 Task: Create a due date automation trigger when advanced on, on the monday of the week a card is due add basic assigned only to anyone at 11:00 AM.
Action: Mouse moved to (1120, 94)
Screenshot: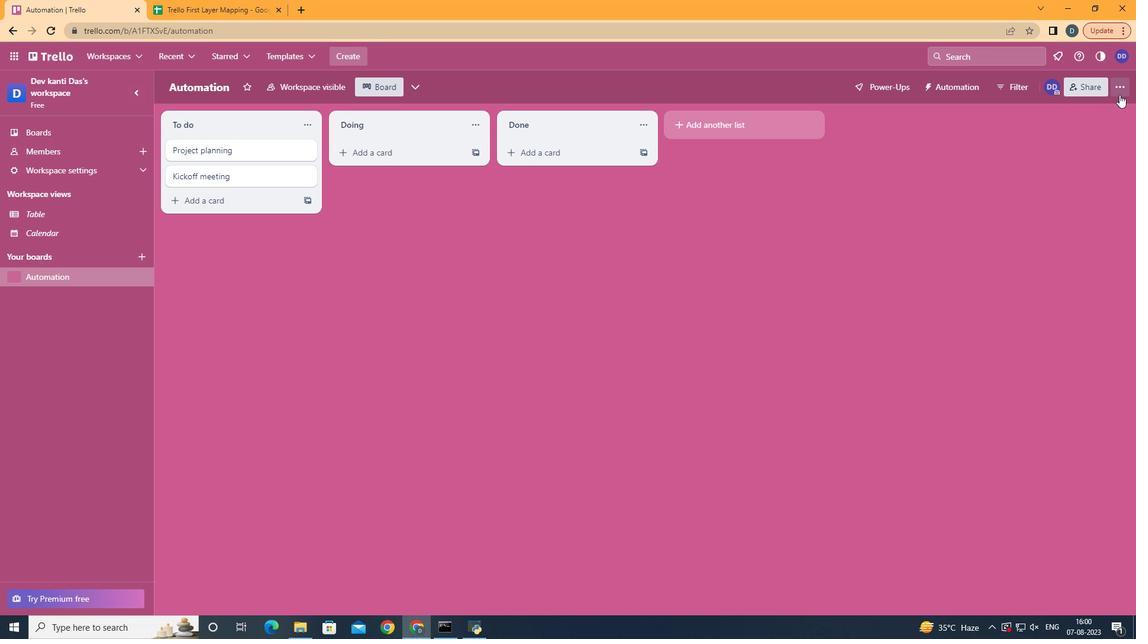 
Action: Mouse pressed left at (1120, 94)
Screenshot: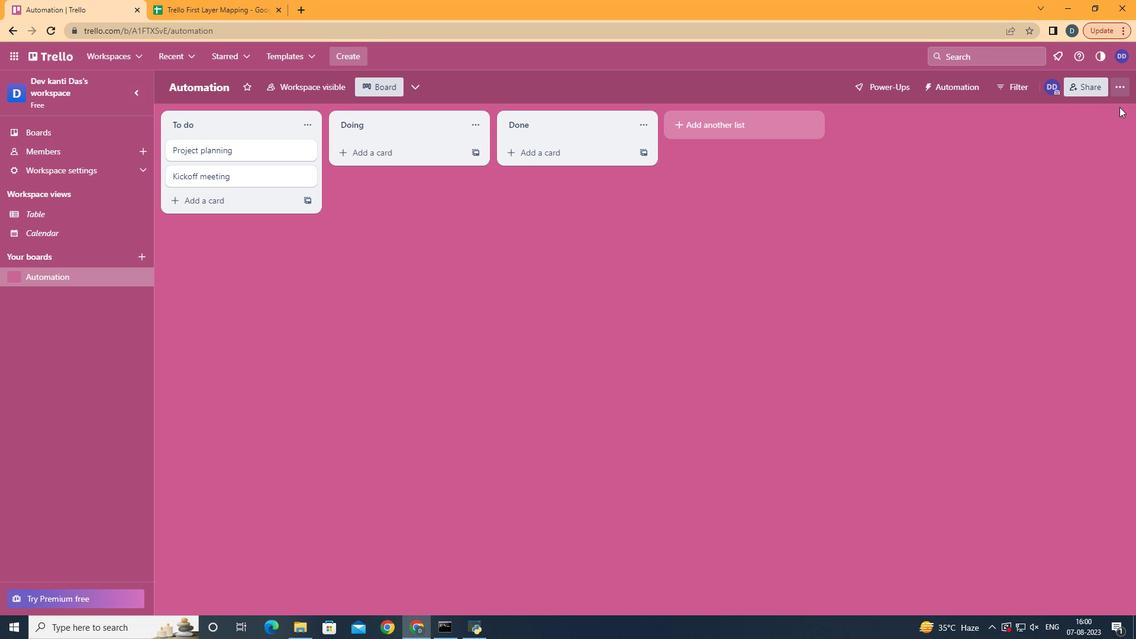 
Action: Mouse moved to (1054, 241)
Screenshot: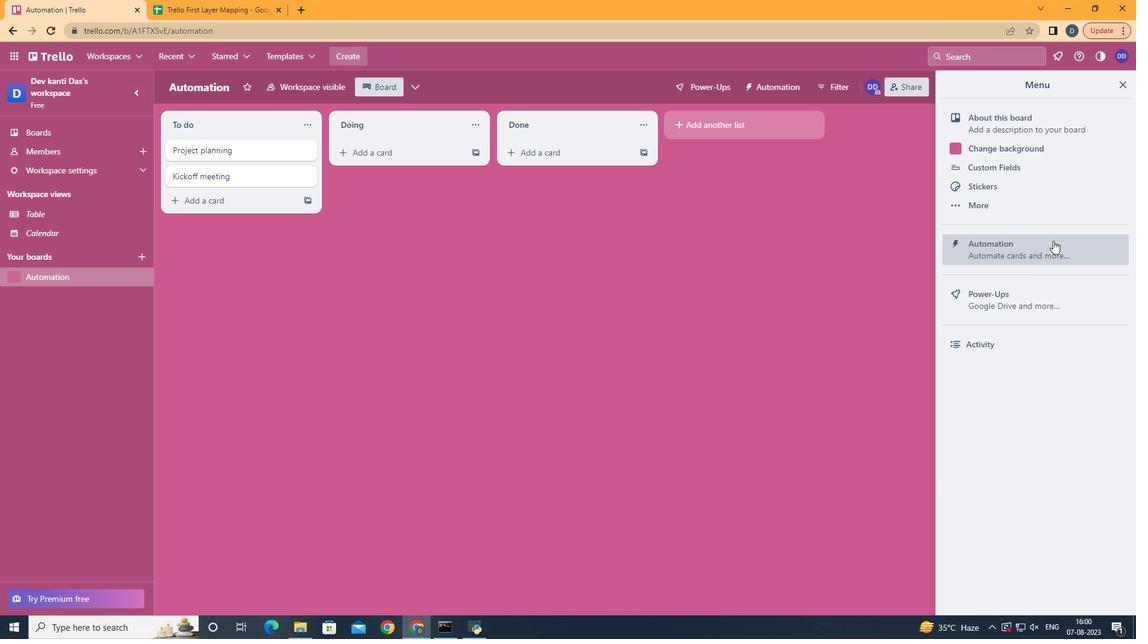 
Action: Mouse pressed left at (1054, 241)
Screenshot: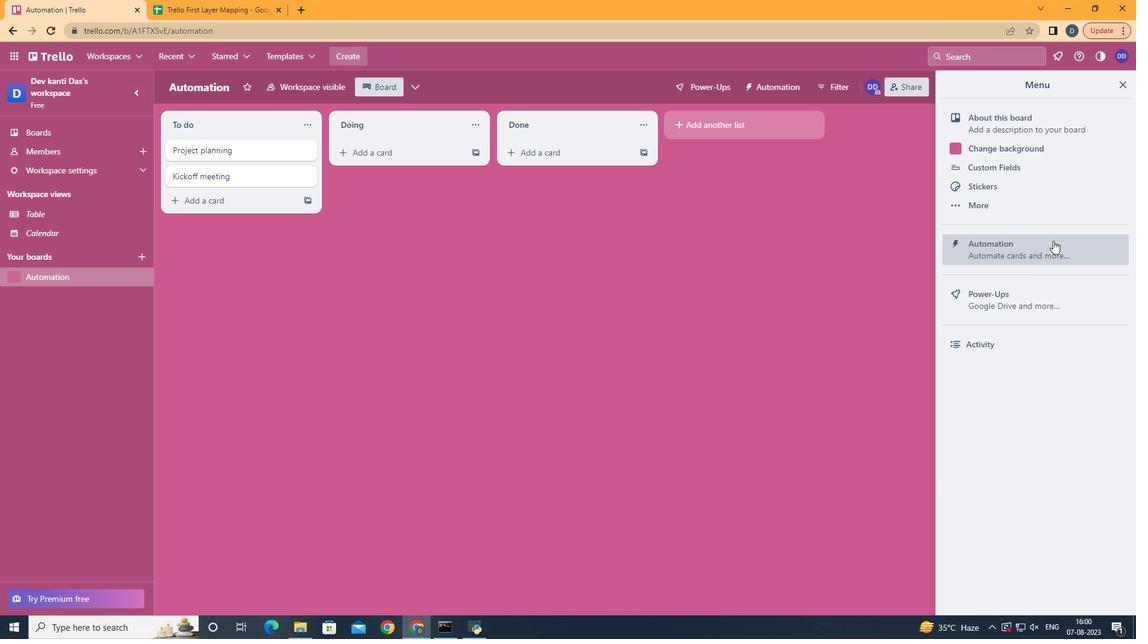 
Action: Mouse moved to (238, 234)
Screenshot: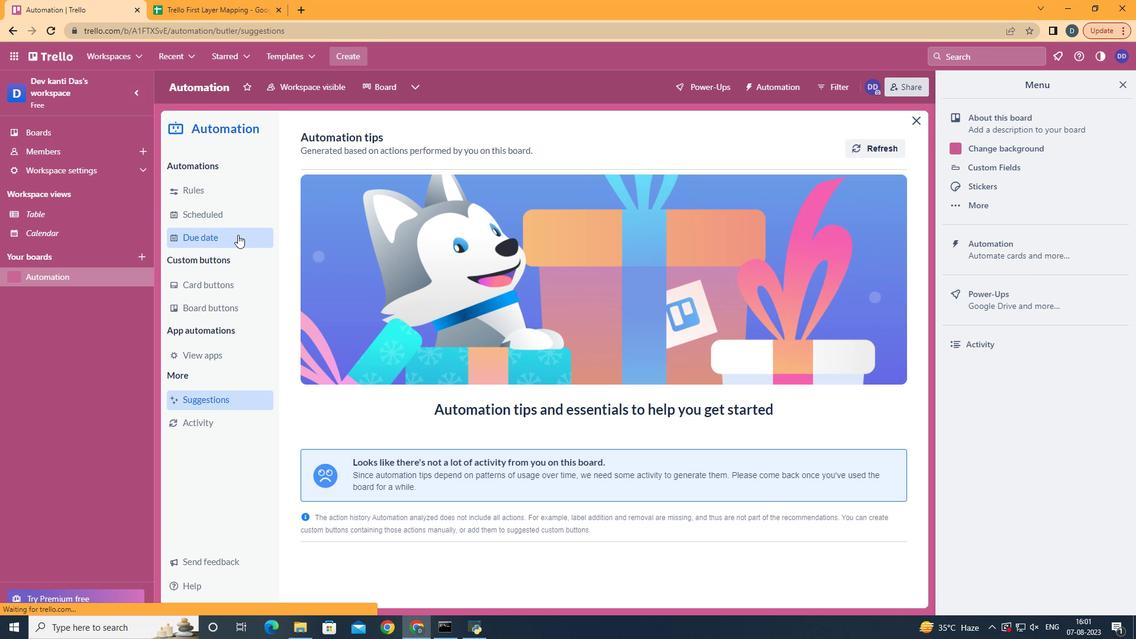 
Action: Mouse pressed left at (238, 234)
Screenshot: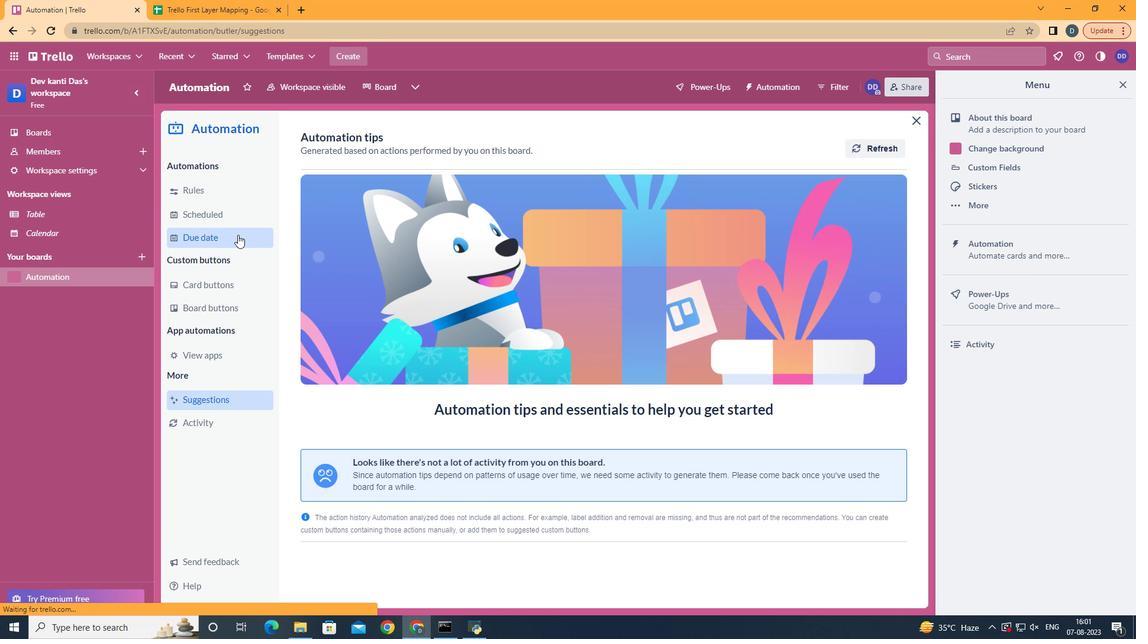 
Action: Mouse moved to (844, 145)
Screenshot: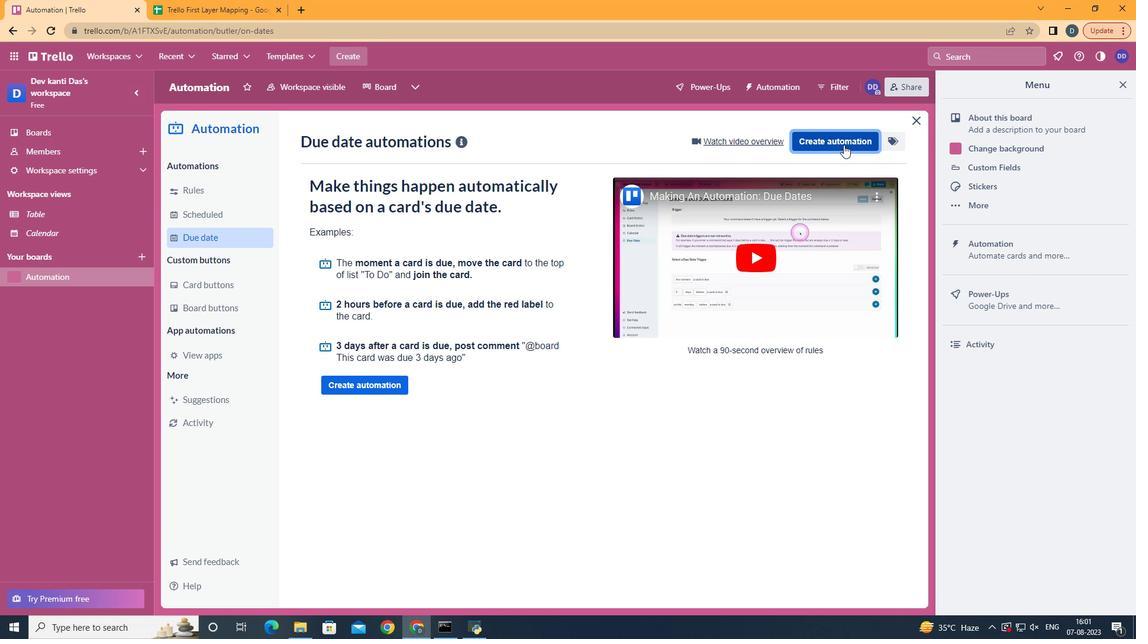 
Action: Mouse pressed left at (844, 145)
Screenshot: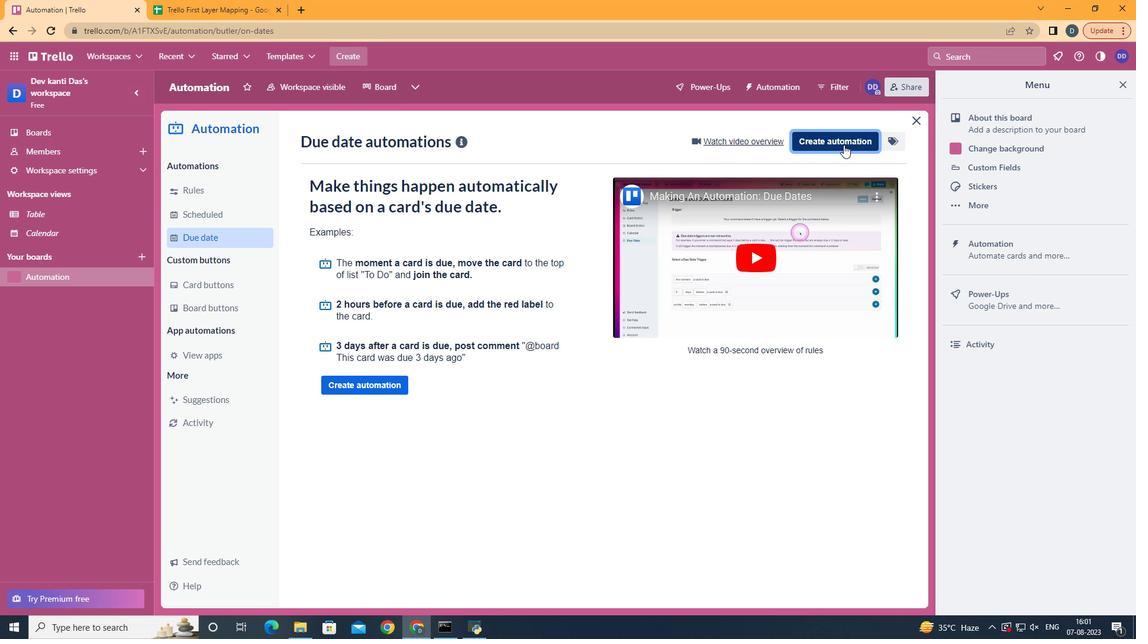 
Action: Mouse moved to (632, 263)
Screenshot: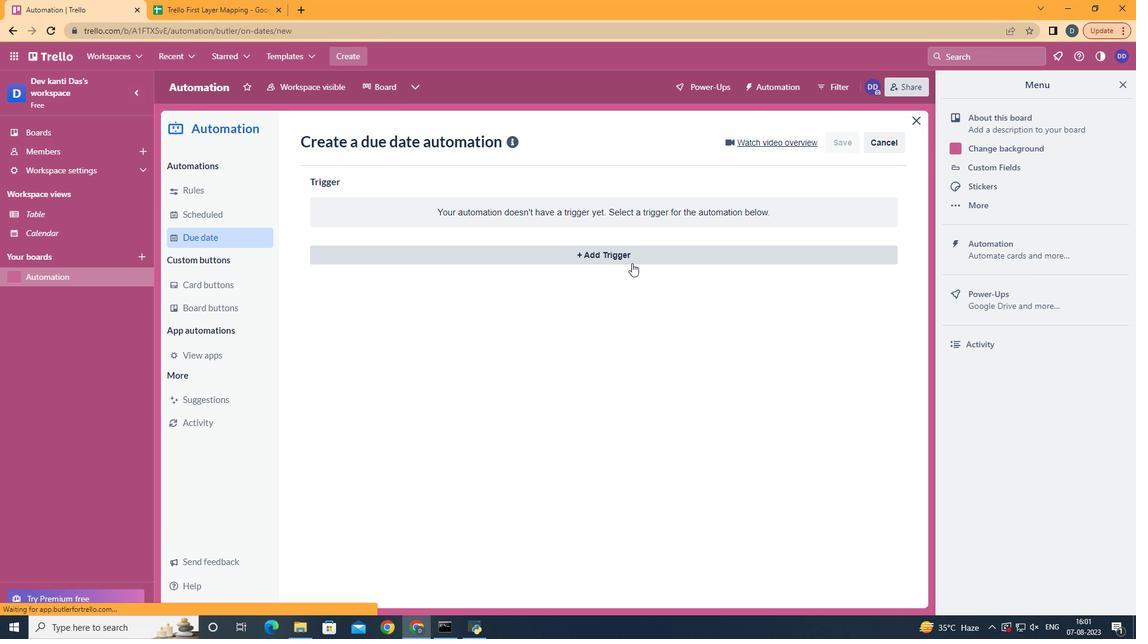 
Action: Mouse pressed left at (632, 263)
Screenshot: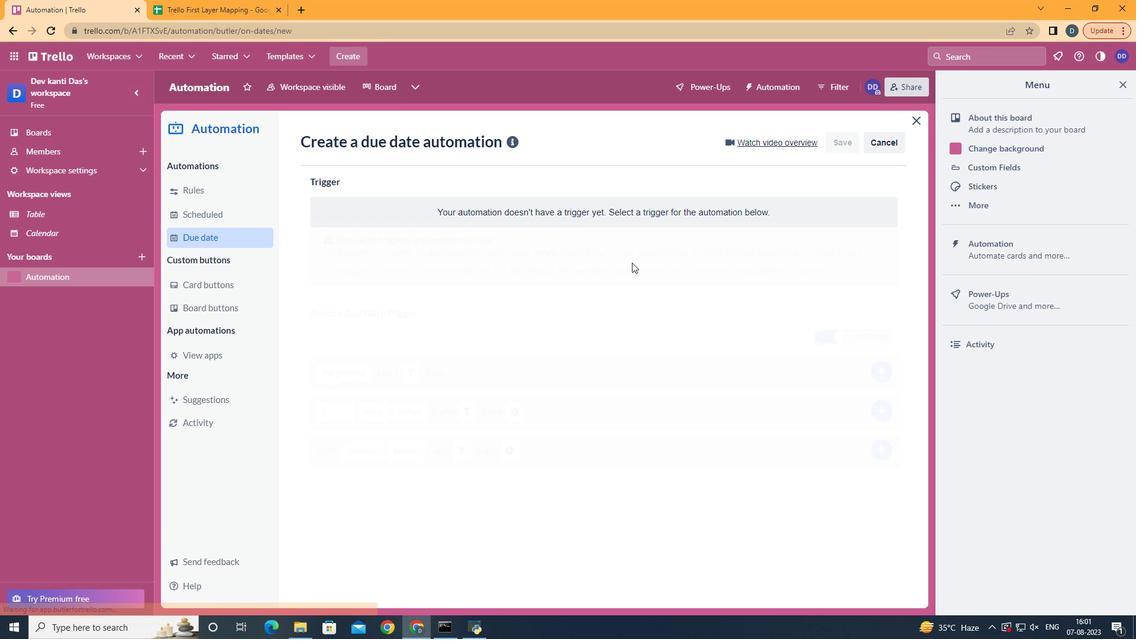 
Action: Mouse moved to (389, 306)
Screenshot: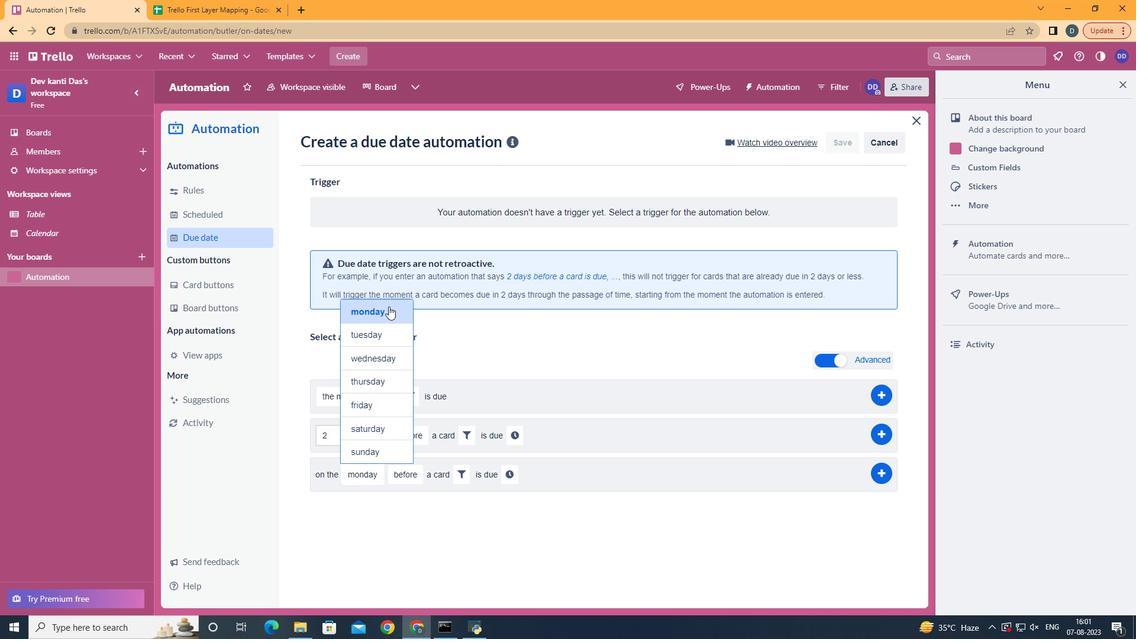 
Action: Mouse pressed left at (389, 306)
Screenshot: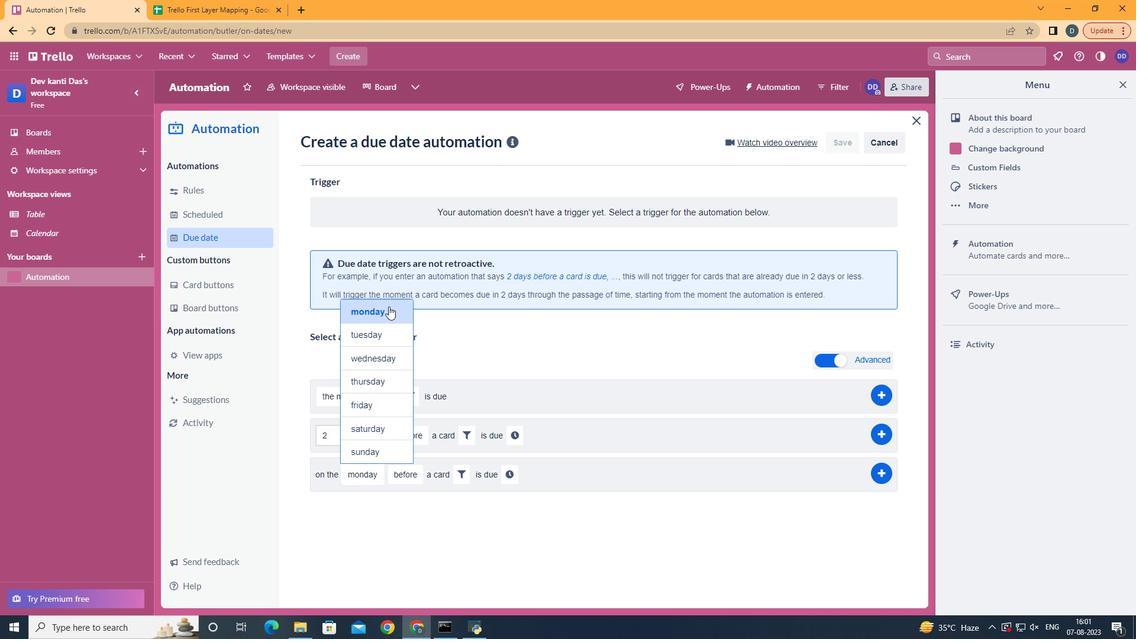 
Action: Mouse moved to (428, 546)
Screenshot: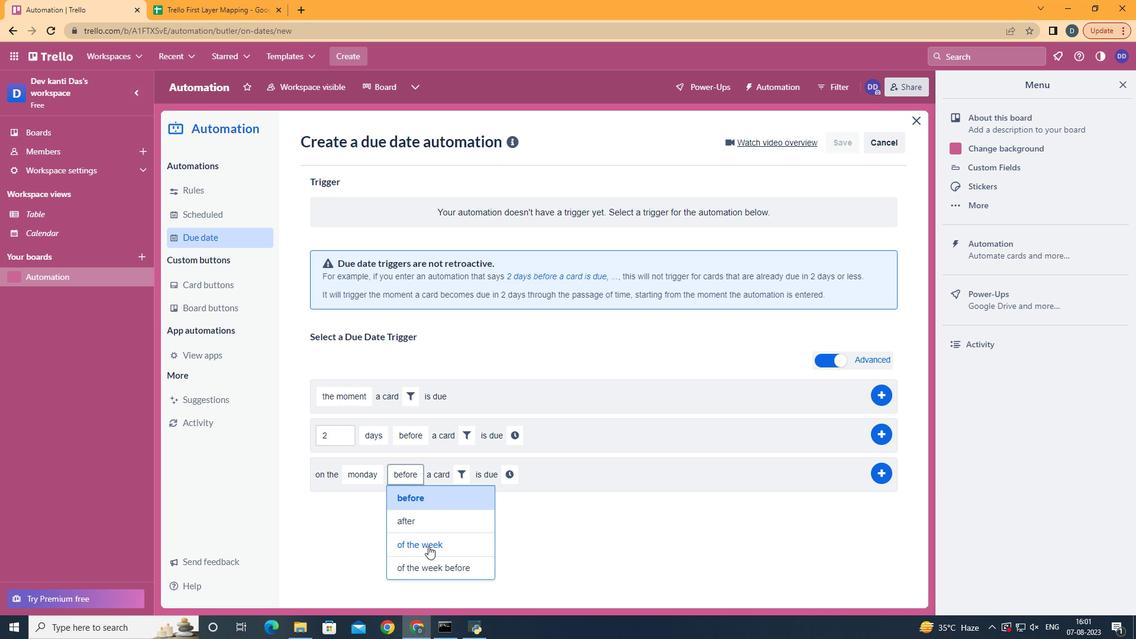 
Action: Mouse pressed left at (428, 546)
Screenshot: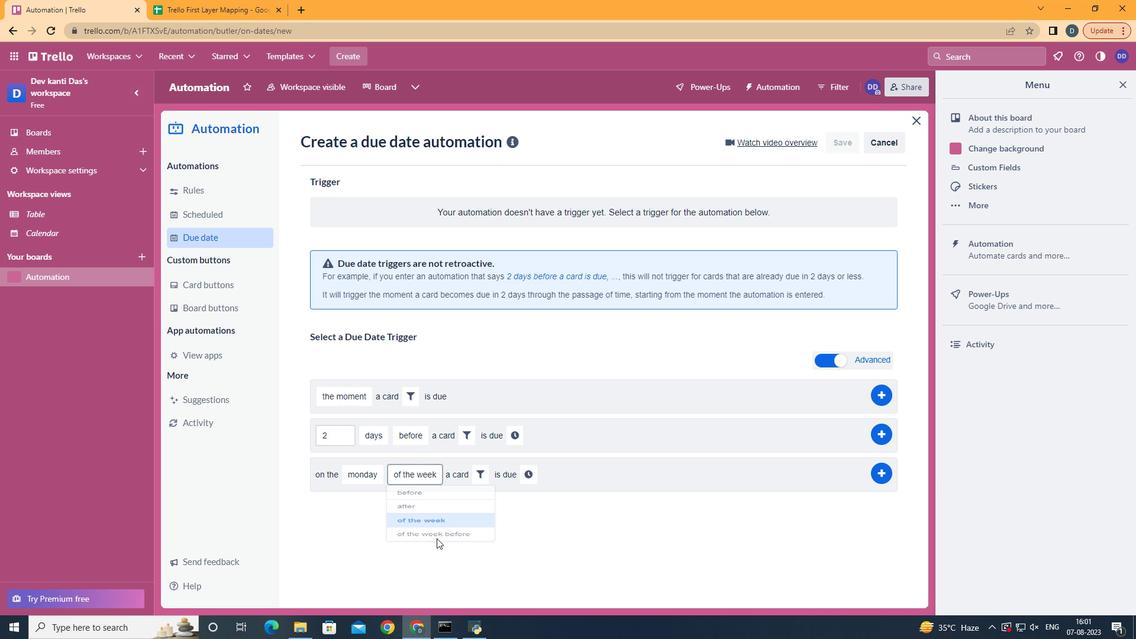 
Action: Mouse moved to (473, 471)
Screenshot: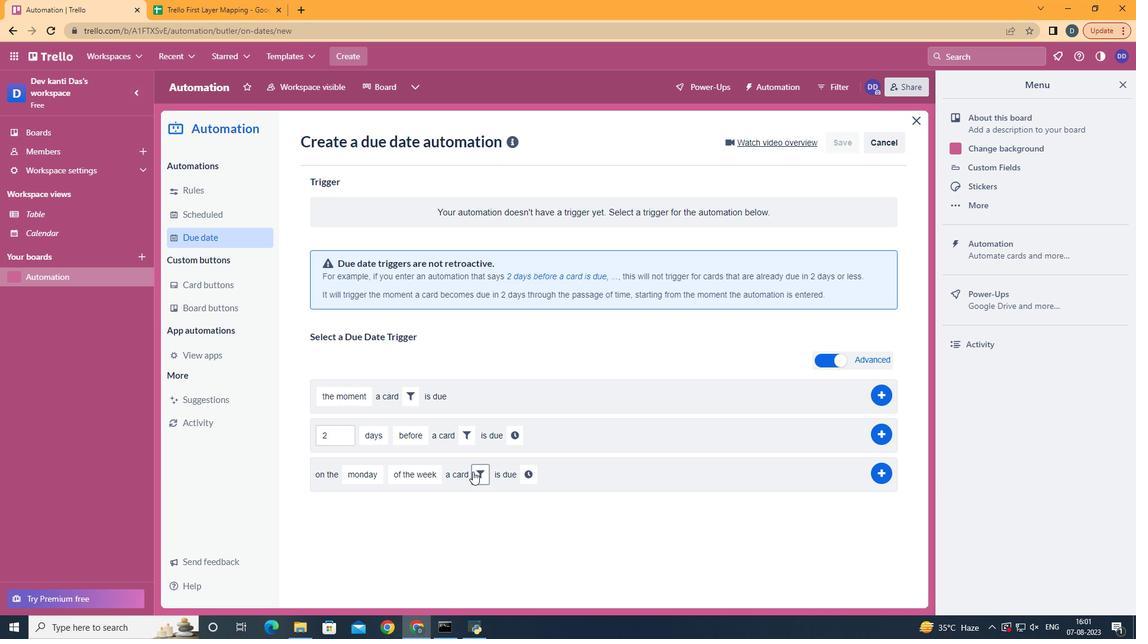 
Action: Mouse pressed left at (473, 471)
Screenshot: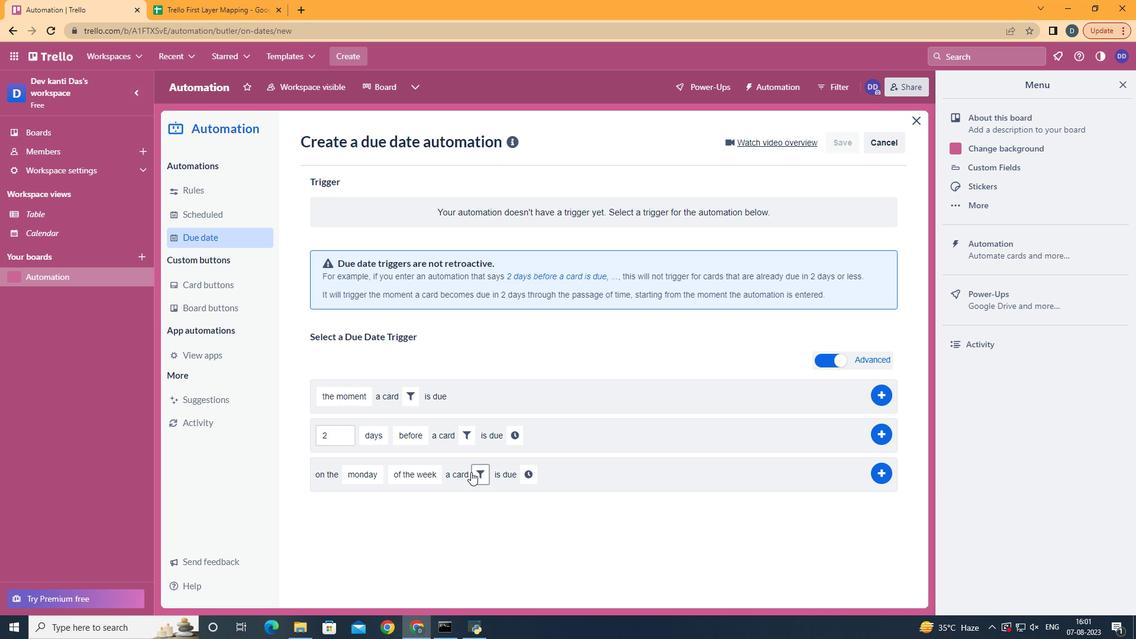 
Action: Mouse moved to (545, 514)
Screenshot: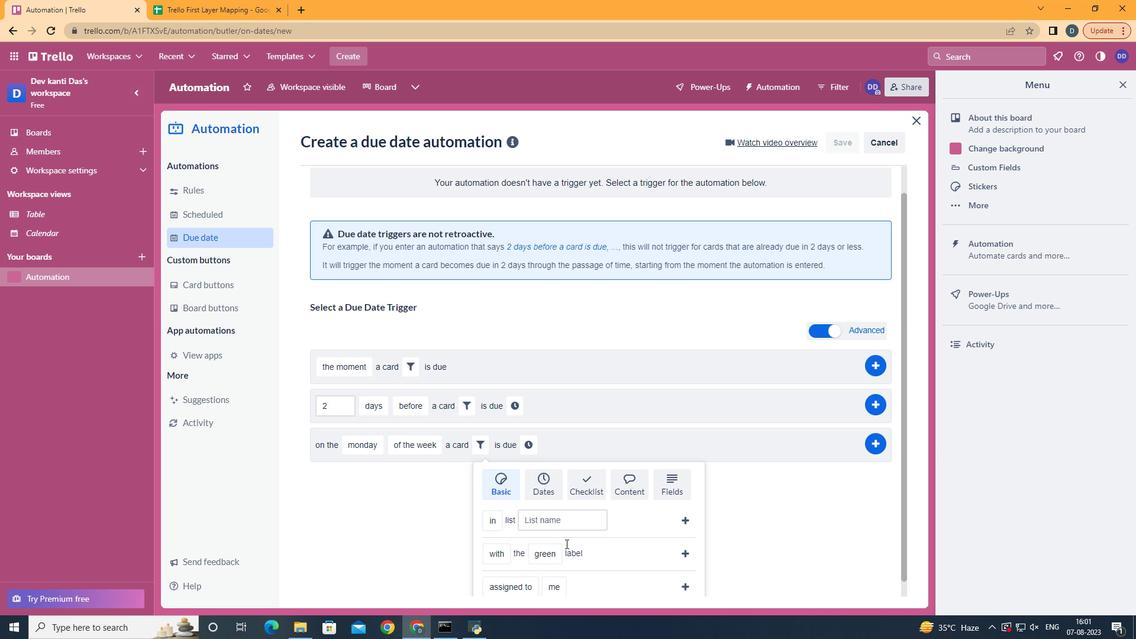 
Action: Mouse scrolled (505, 509) with delta (0, 0)
Screenshot: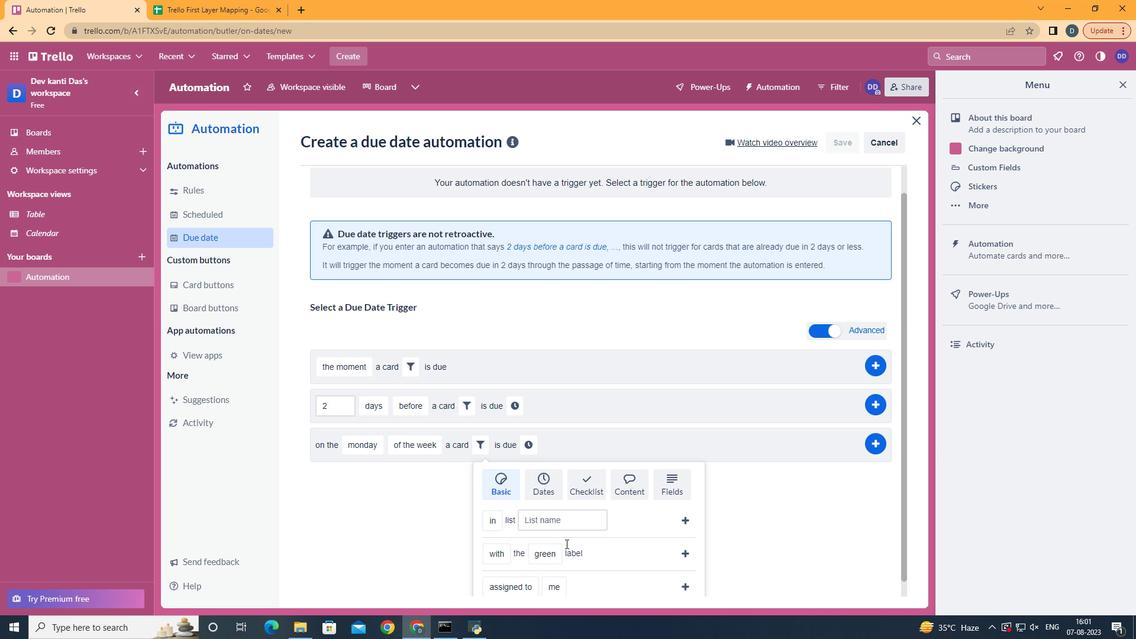 
Action: Mouse moved to (547, 514)
Screenshot: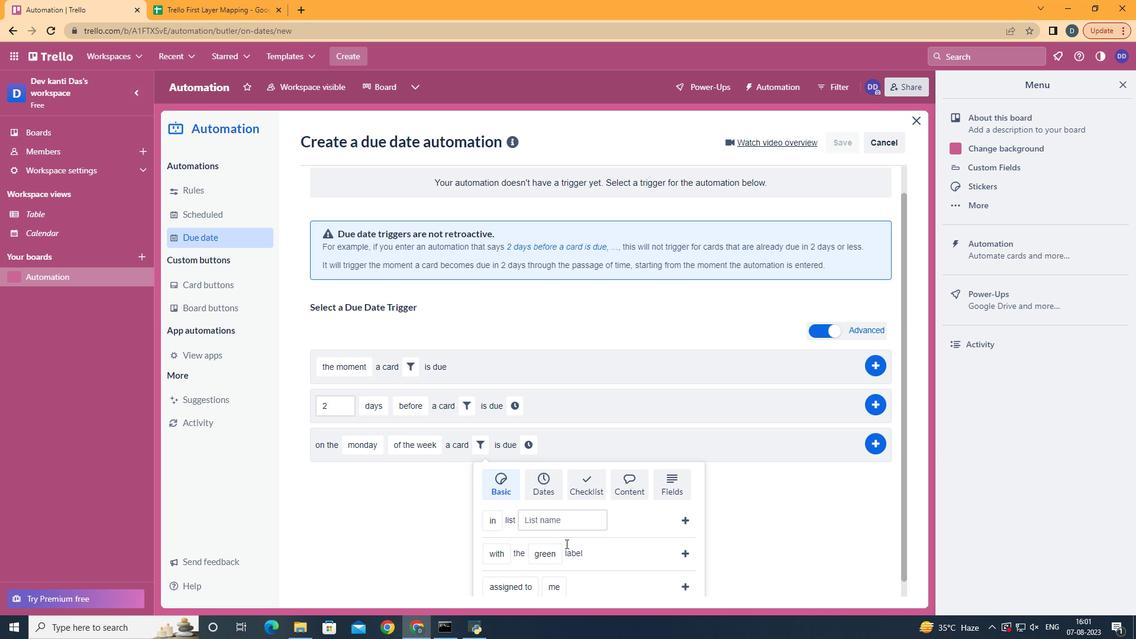
Action: Mouse scrolled (505, 509) with delta (0, 0)
Screenshot: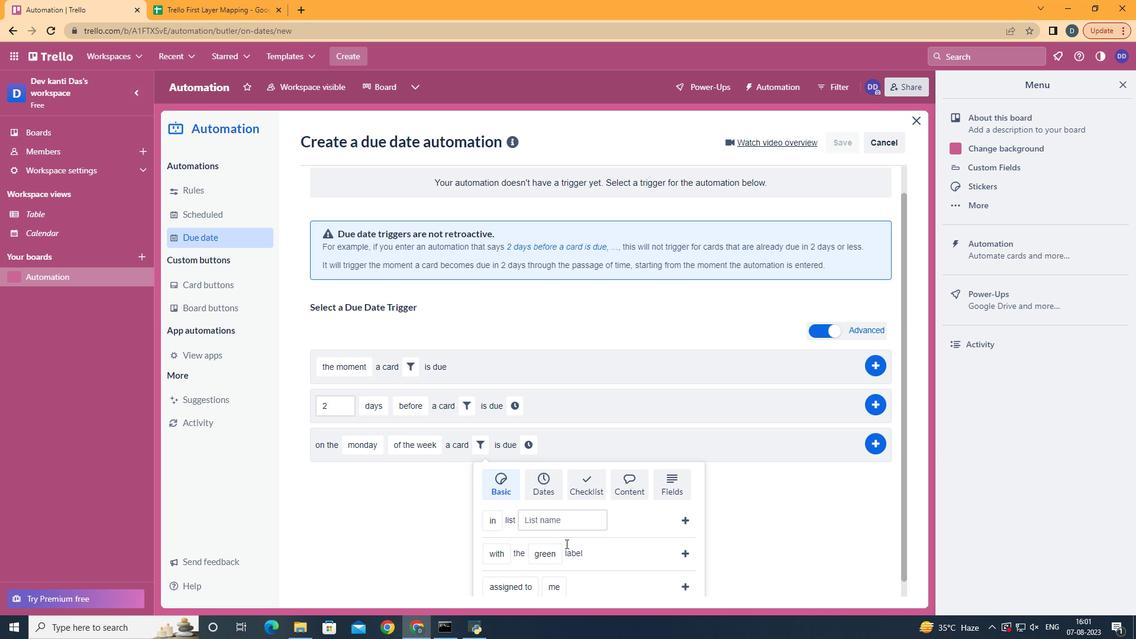 
Action: Mouse moved to (551, 516)
Screenshot: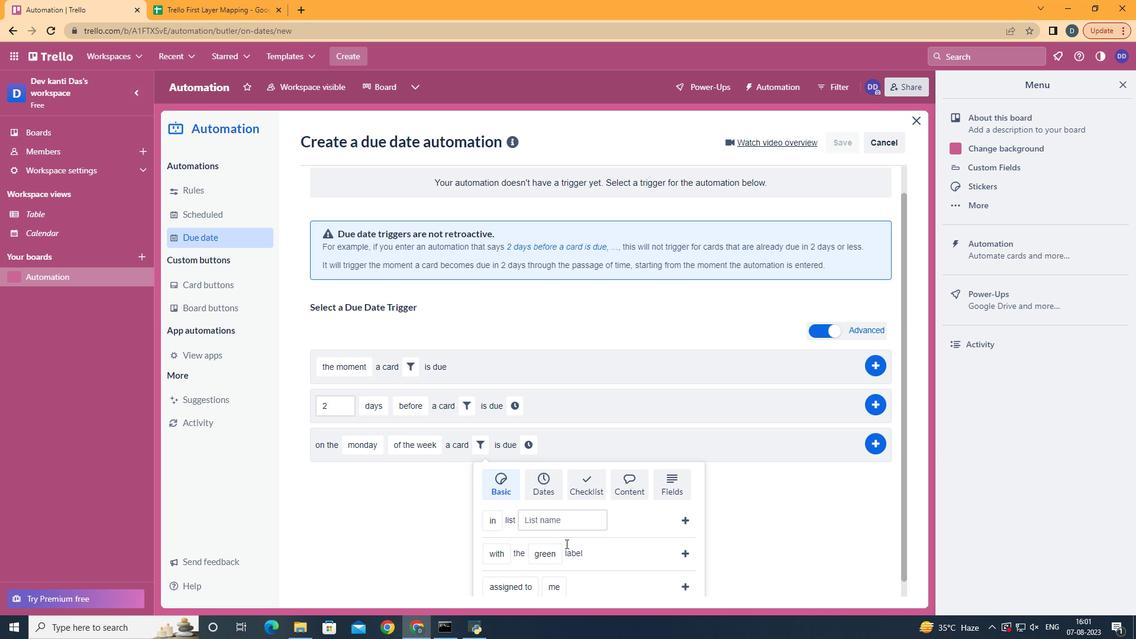 
Action: Mouse scrolled (505, 509) with delta (0, 0)
Screenshot: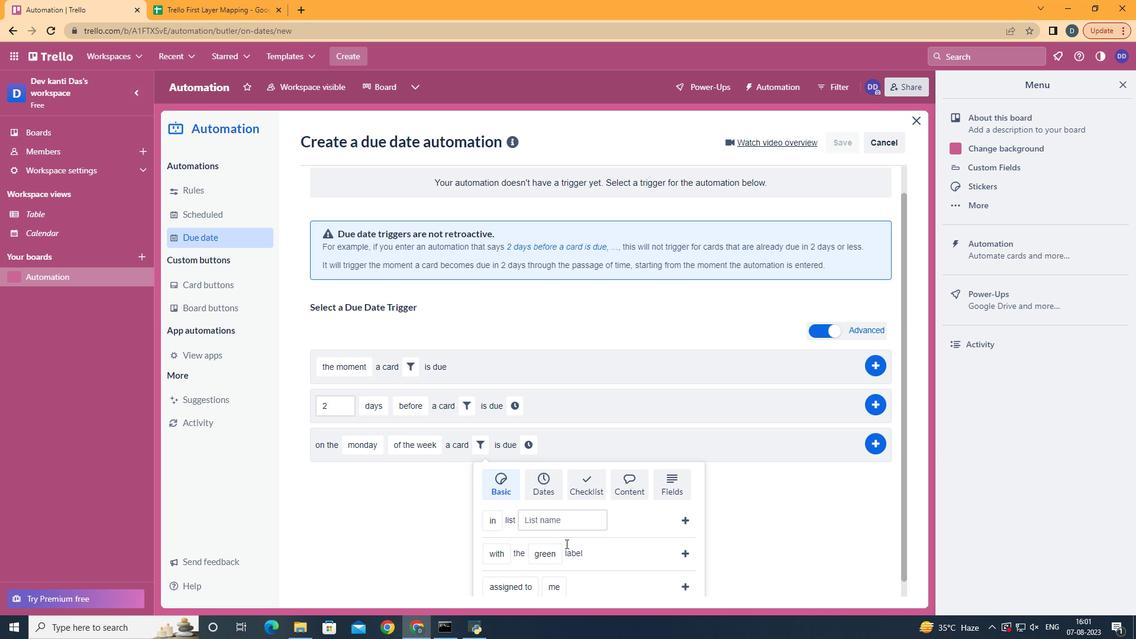 
Action: Mouse moved to (553, 517)
Screenshot: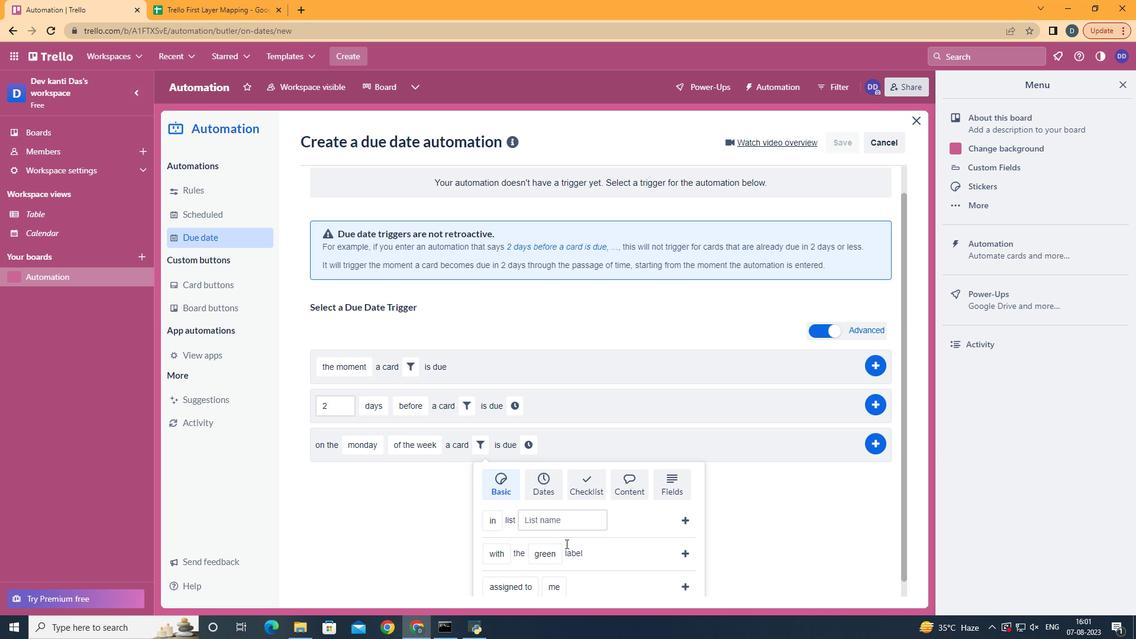 
Action: Mouse scrolled (505, 509) with delta (0, 0)
Screenshot: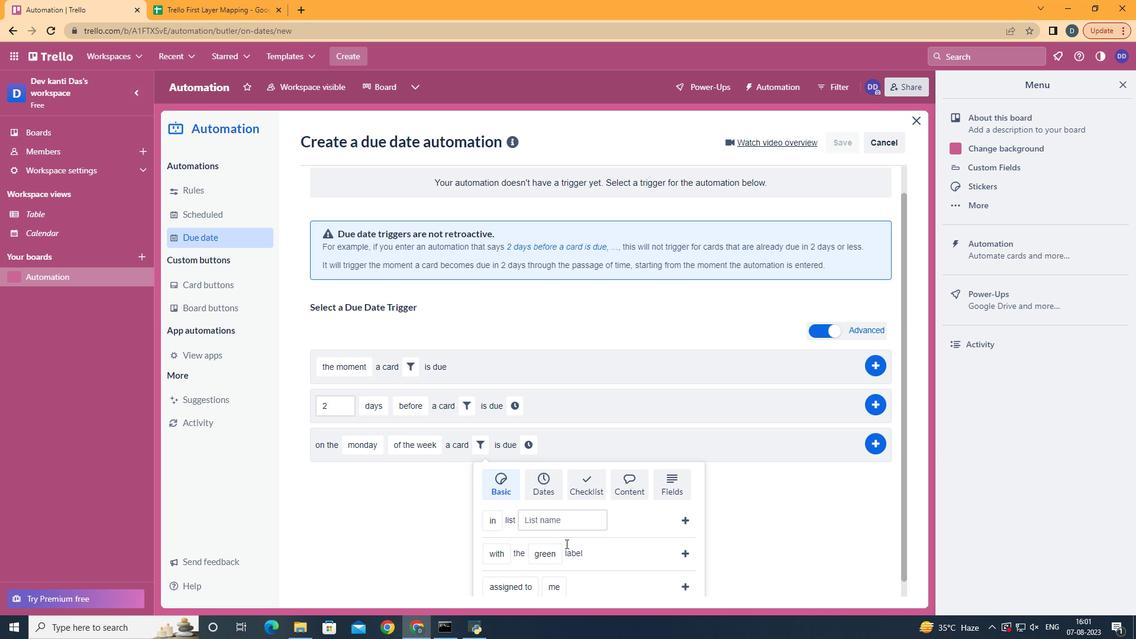 
Action: Mouse moved to (534, 522)
Screenshot: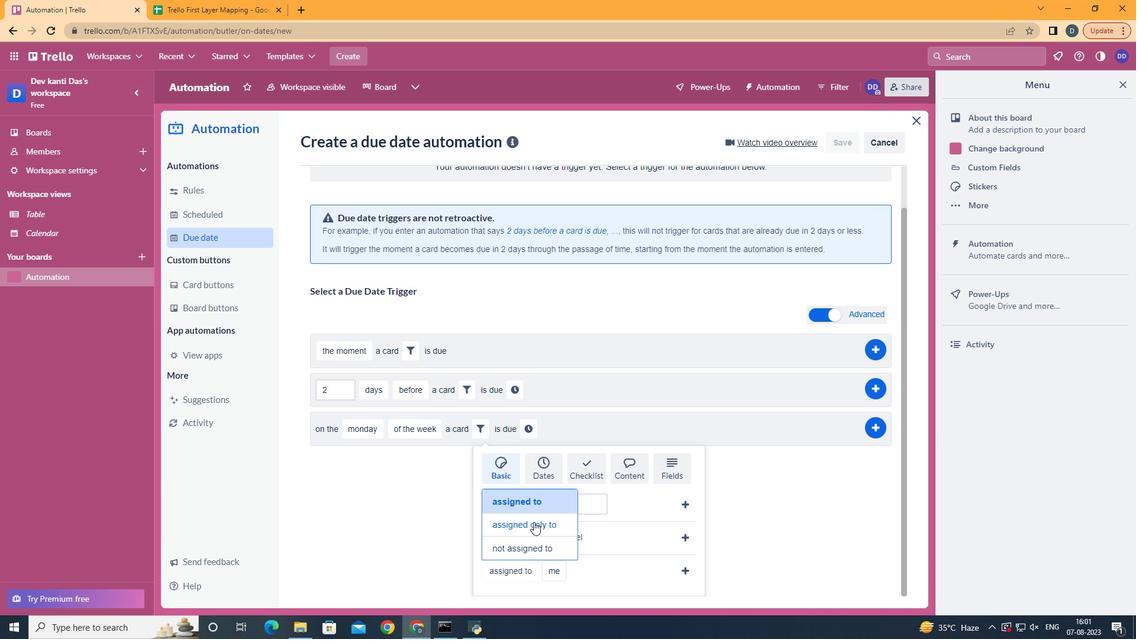 
Action: Mouse pressed left at (534, 522)
Screenshot: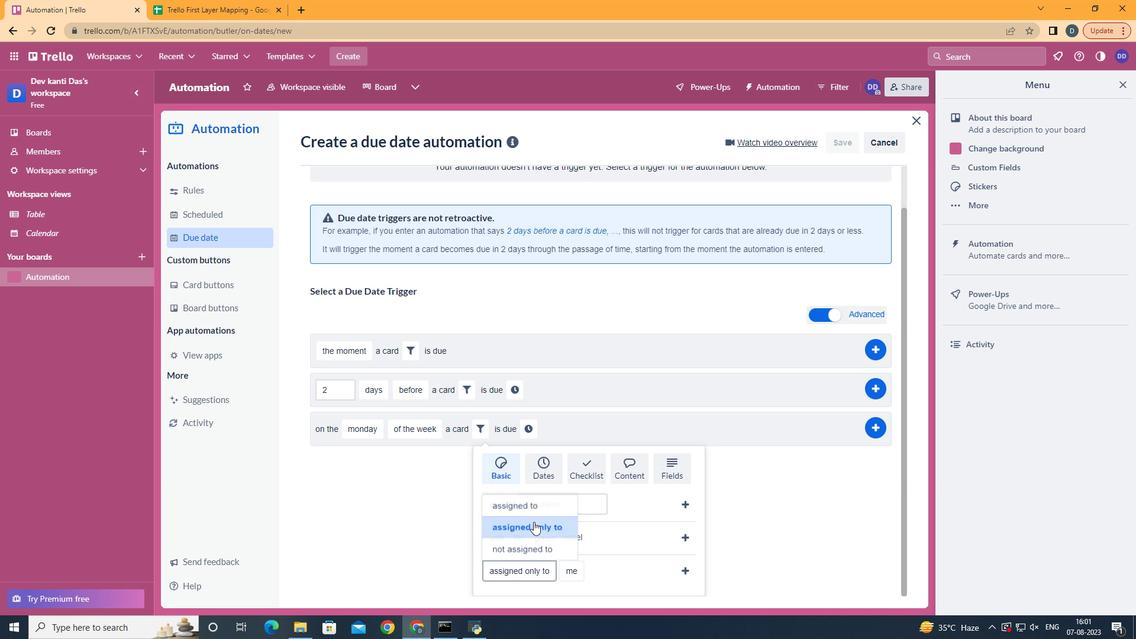 
Action: Mouse moved to (589, 522)
Screenshot: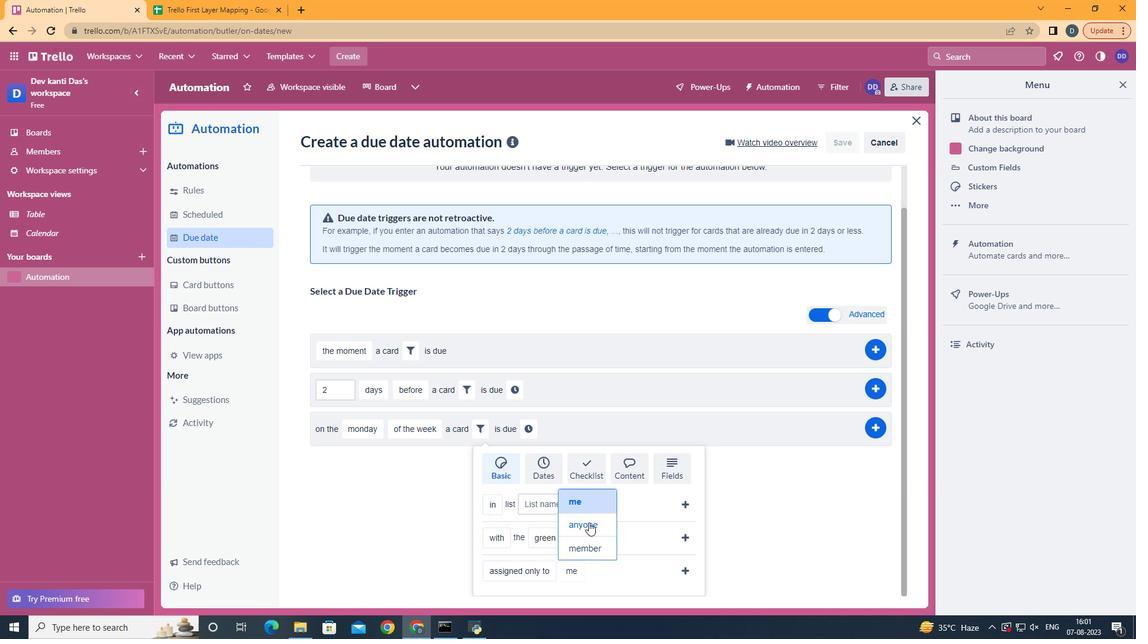 
Action: Mouse pressed left at (589, 522)
Screenshot: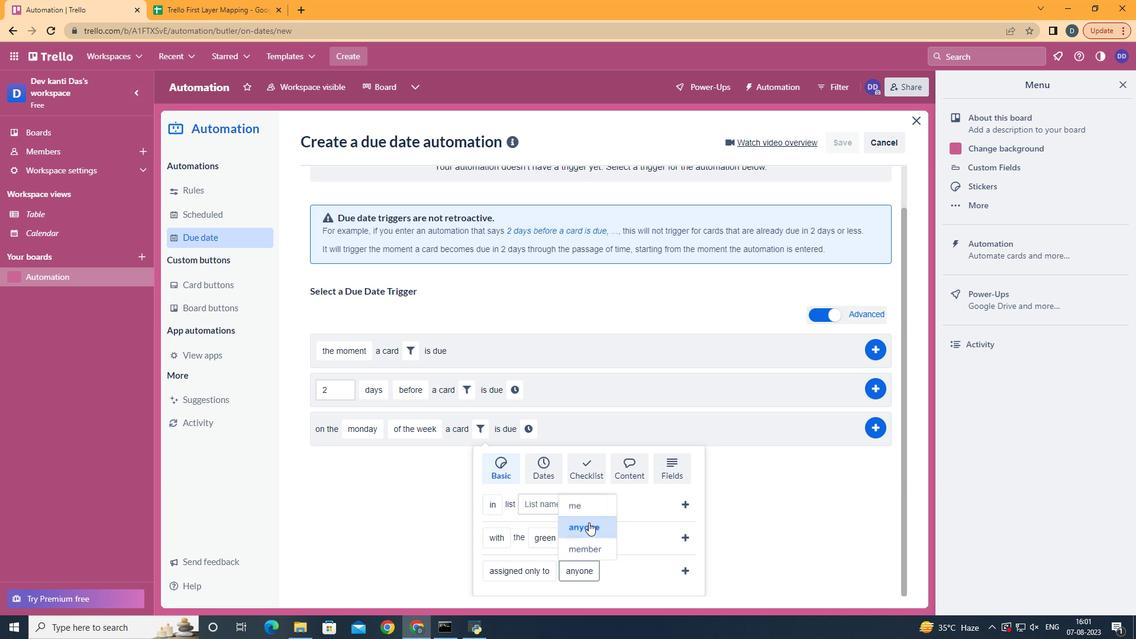 
Action: Mouse moved to (679, 570)
Screenshot: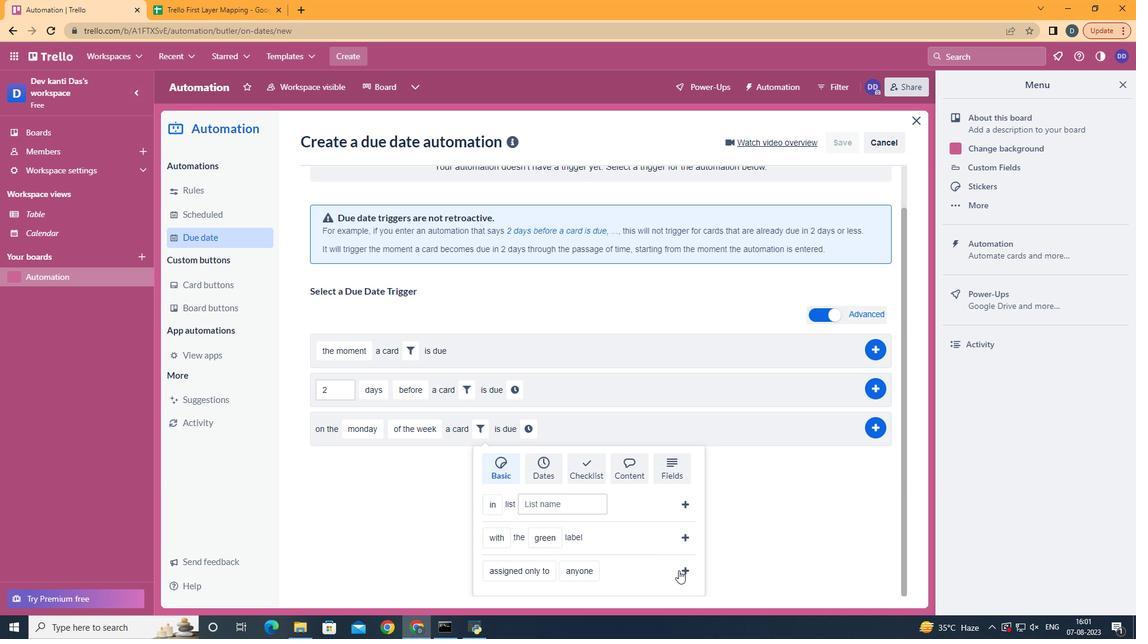 
Action: Mouse pressed left at (679, 570)
Screenshot: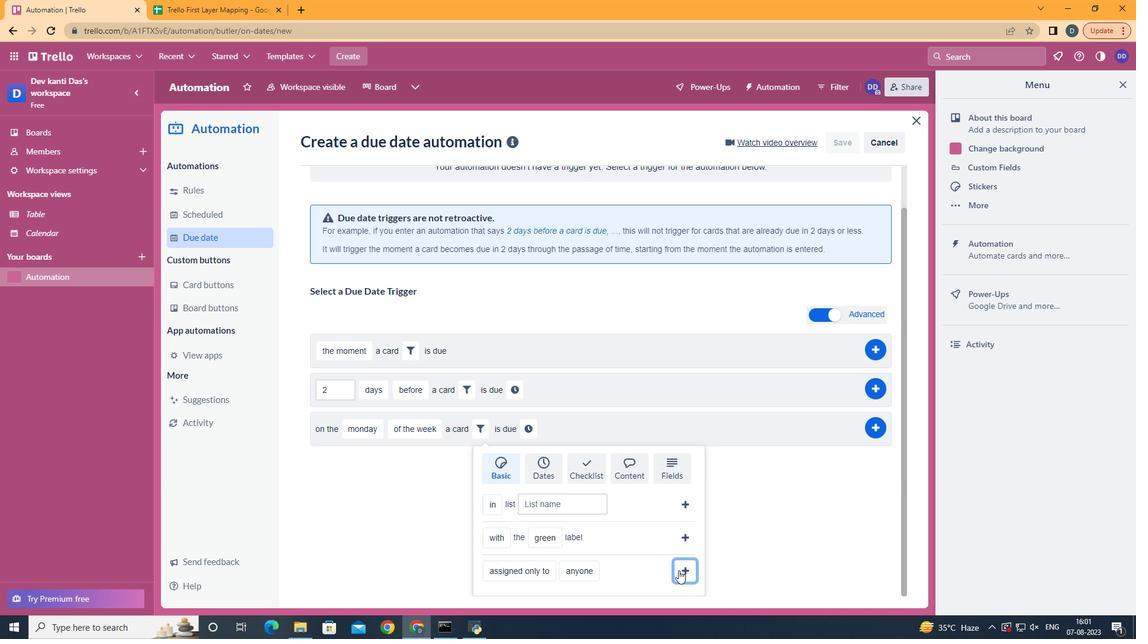 
Action: Mouse moved to (644, 472)
Screenshot: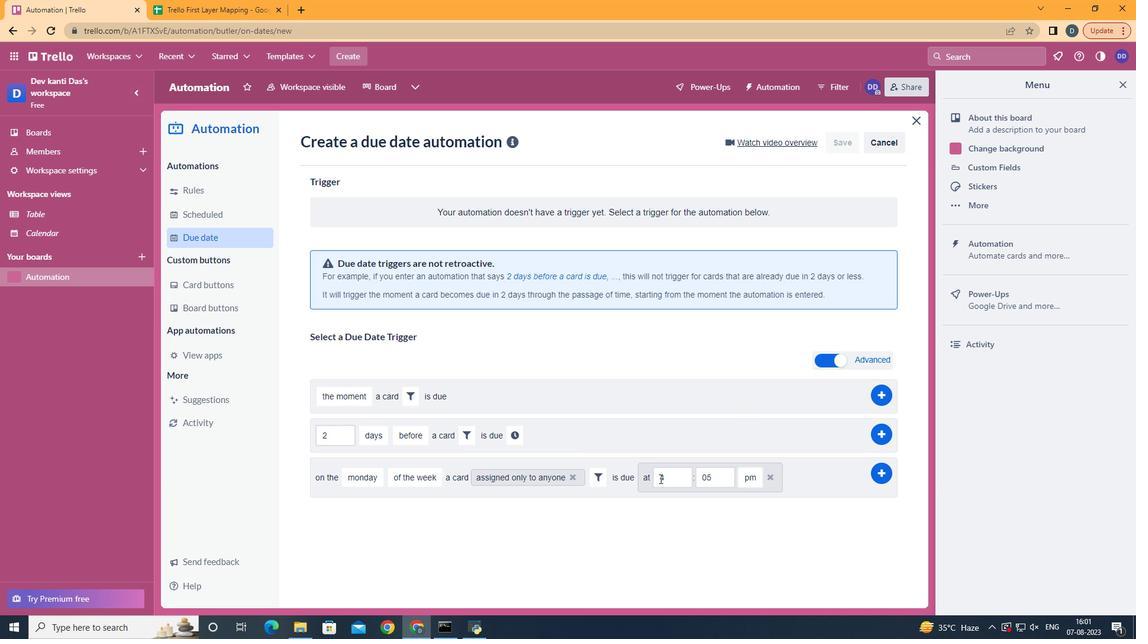 
Action: Mouse pressed left at (644, 472)
Screenshot: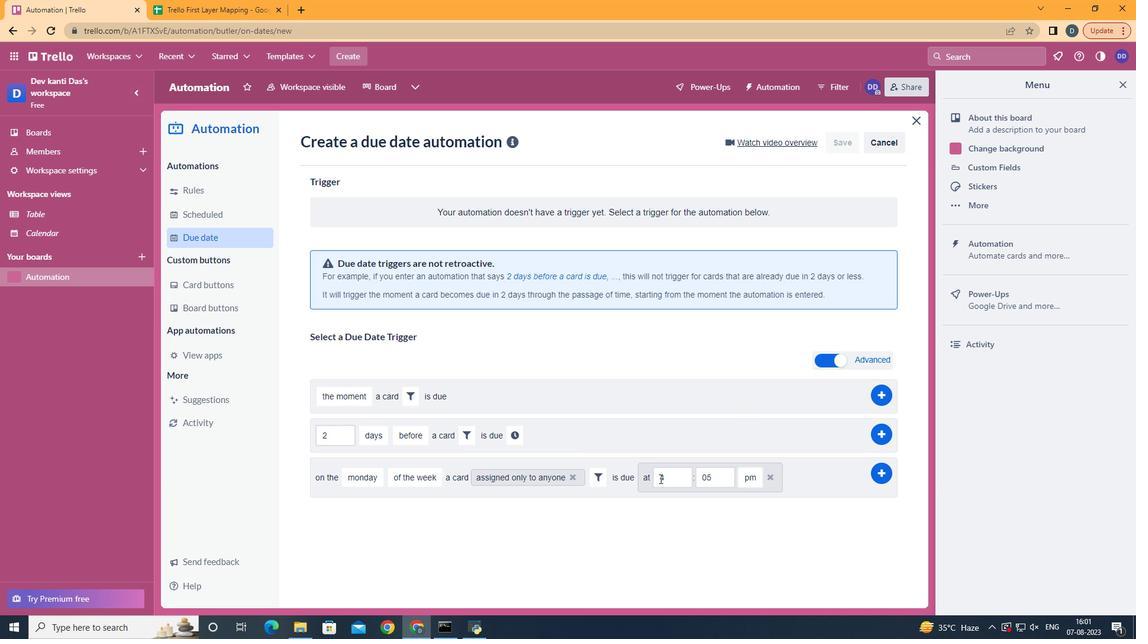 
Action: Mouse moved to (673, 482)
Screenshot: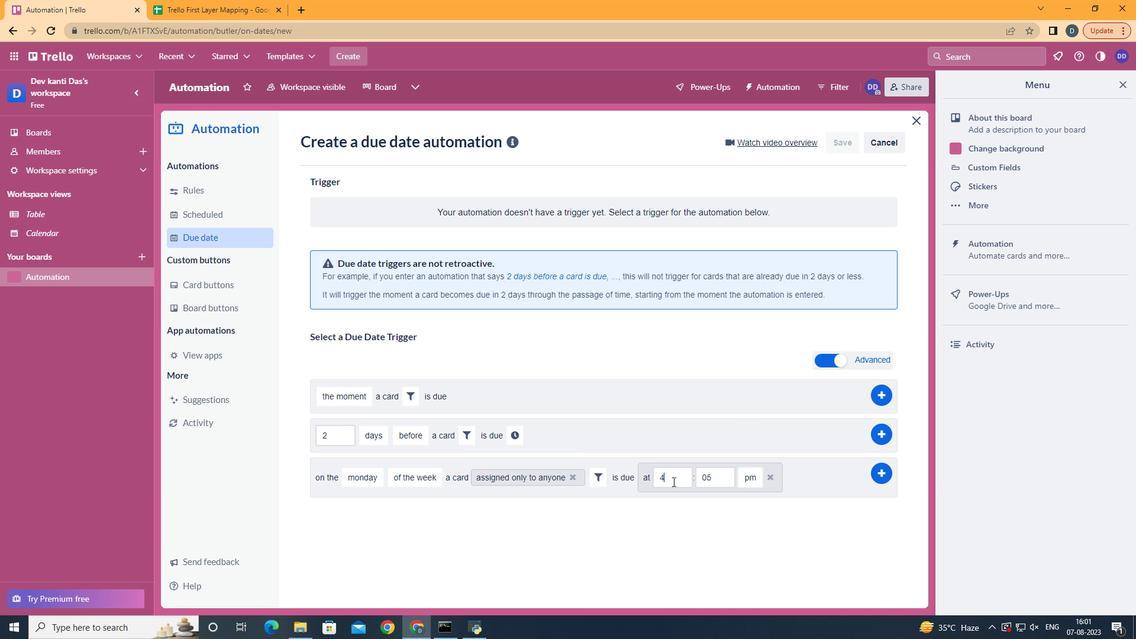 
Action: Mouse pressed left at (673, 482)
Screenshot: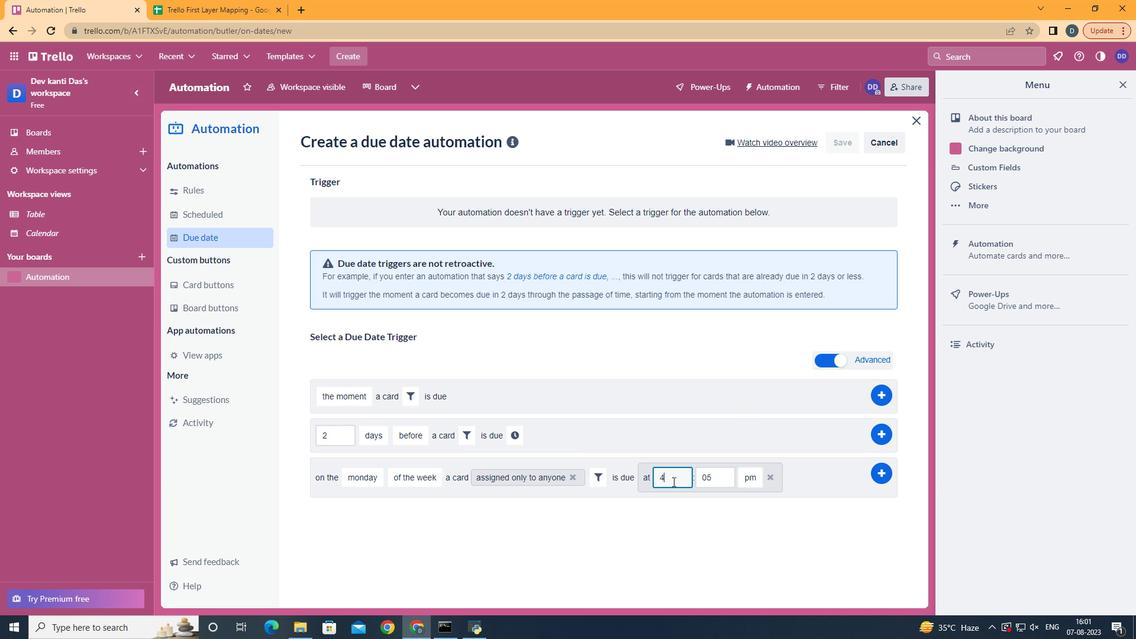 
Action: Key pressed <Key.backspace>11
Screenshot: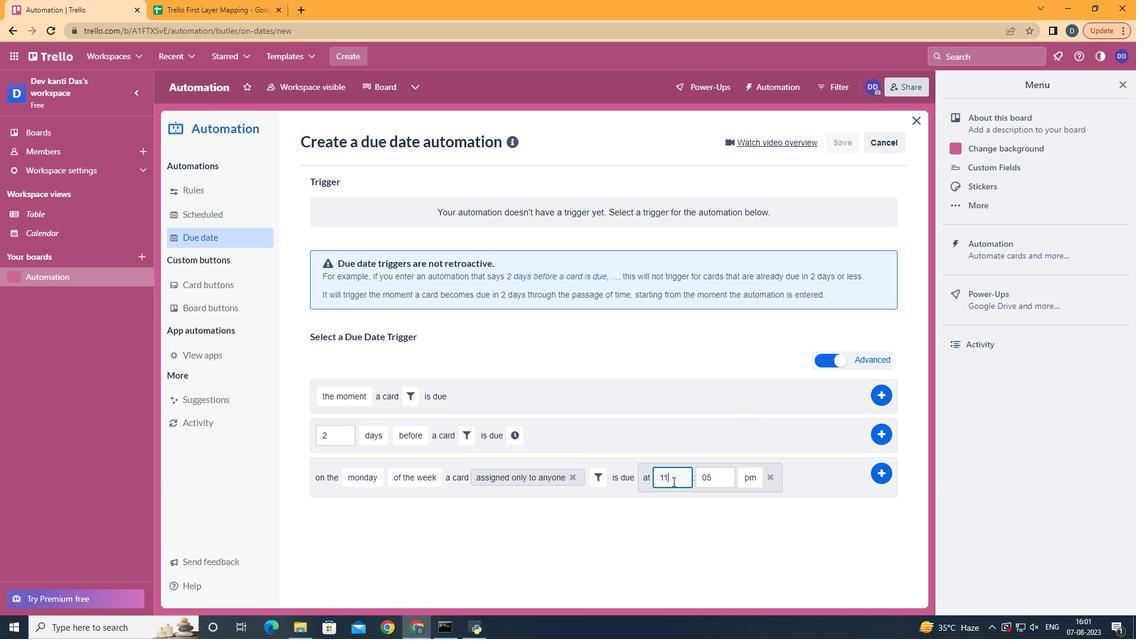 
Action: Mouse moved to (720, 476)
Screenshot: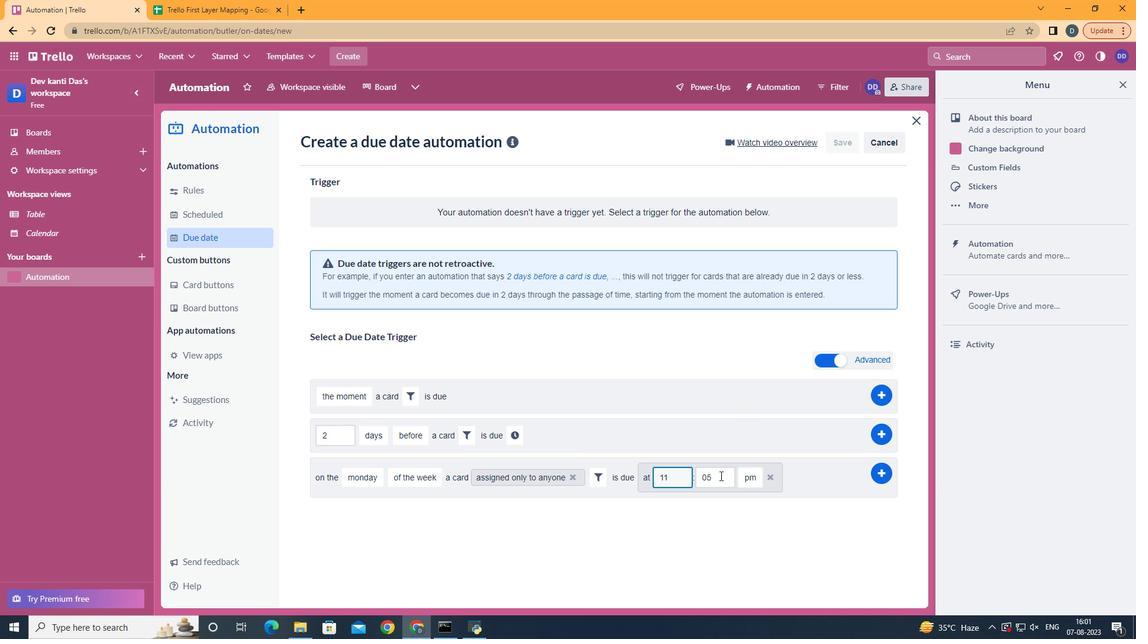 
Action: Mouse pressed left at (720, 476)
Screenshot: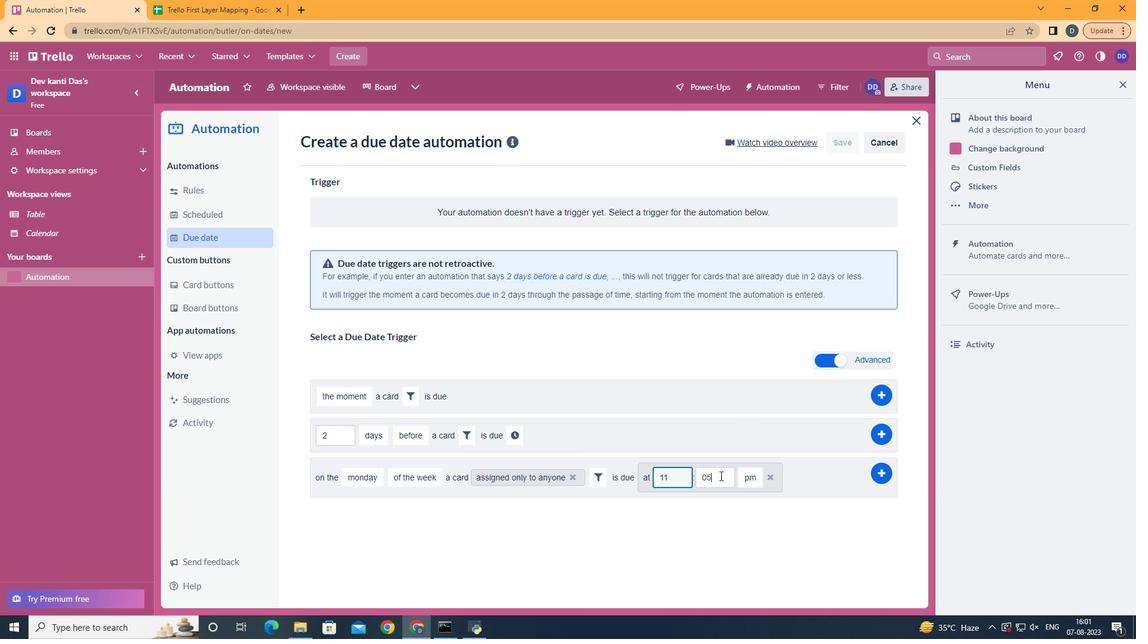 
Action: Key pressed <Key.backspace>0
Screenshot: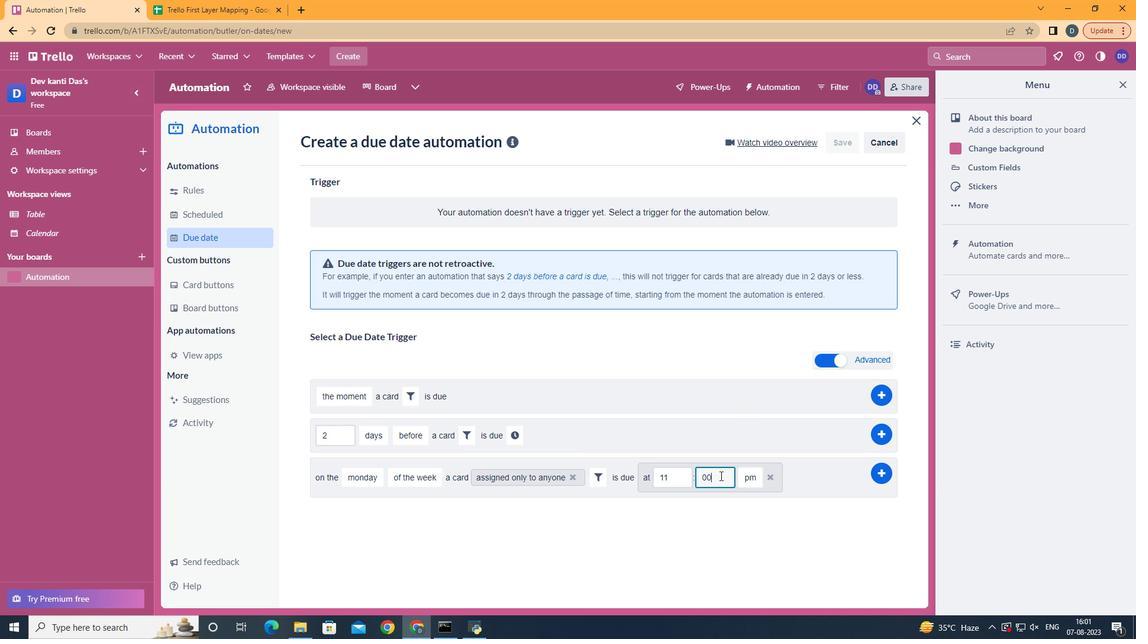 
Action: Mouse moved to (750, 505)
Screenshot: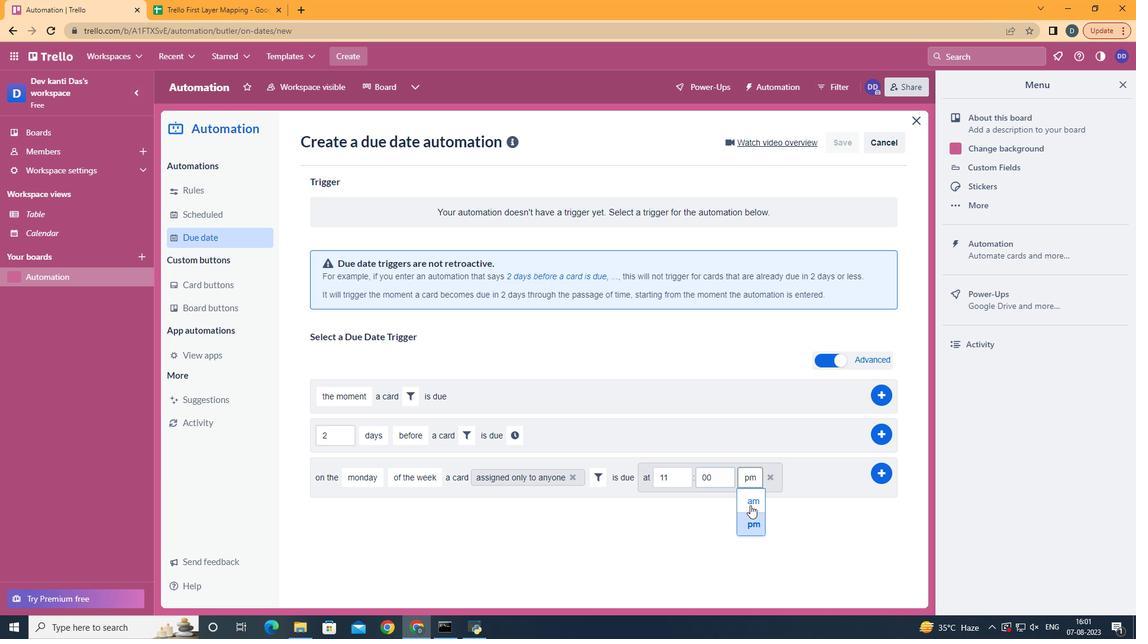 
Action: Mouse pressed left at (750, 505)
Screenshot: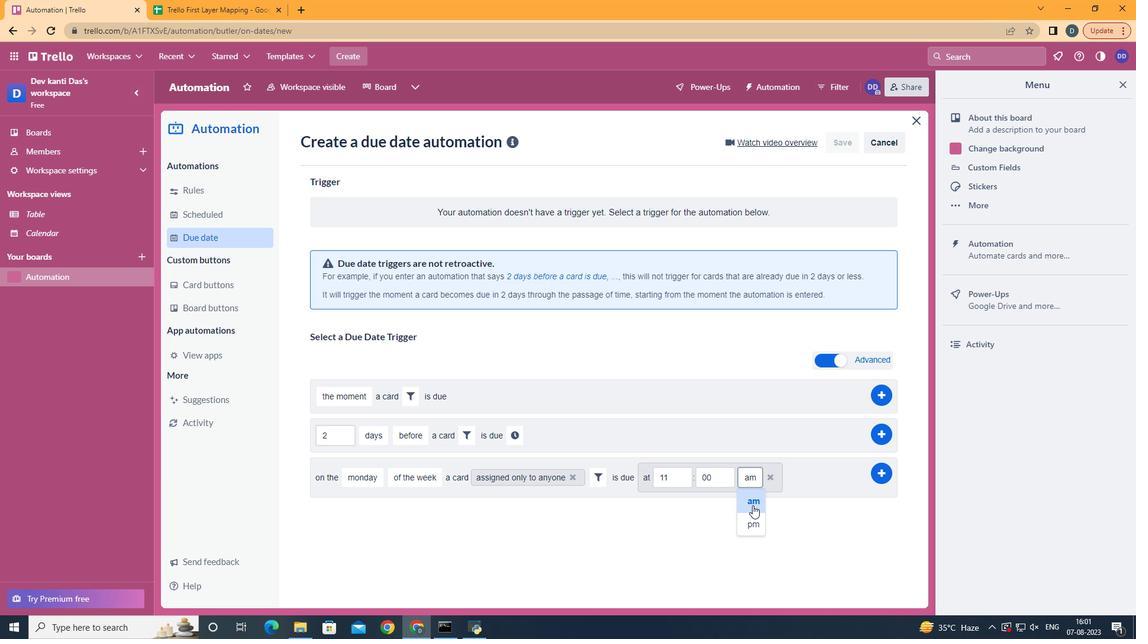 
Action: Mouse moved to (884, 473)
Screenshot: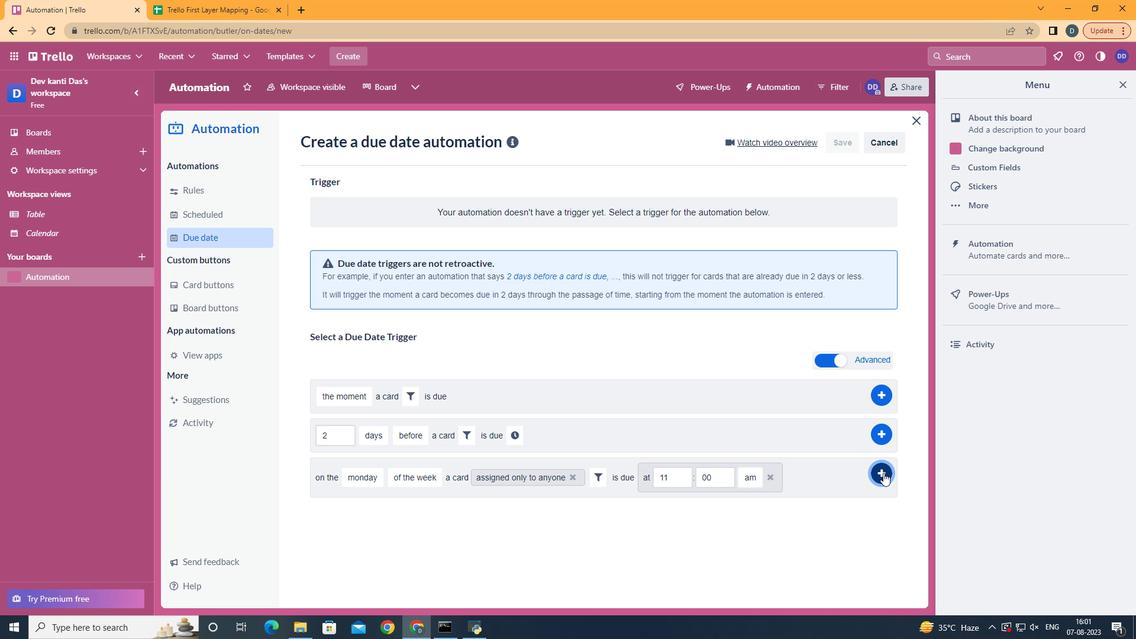 
Action: Mouse pressed left at (884, 473)
Screenshot: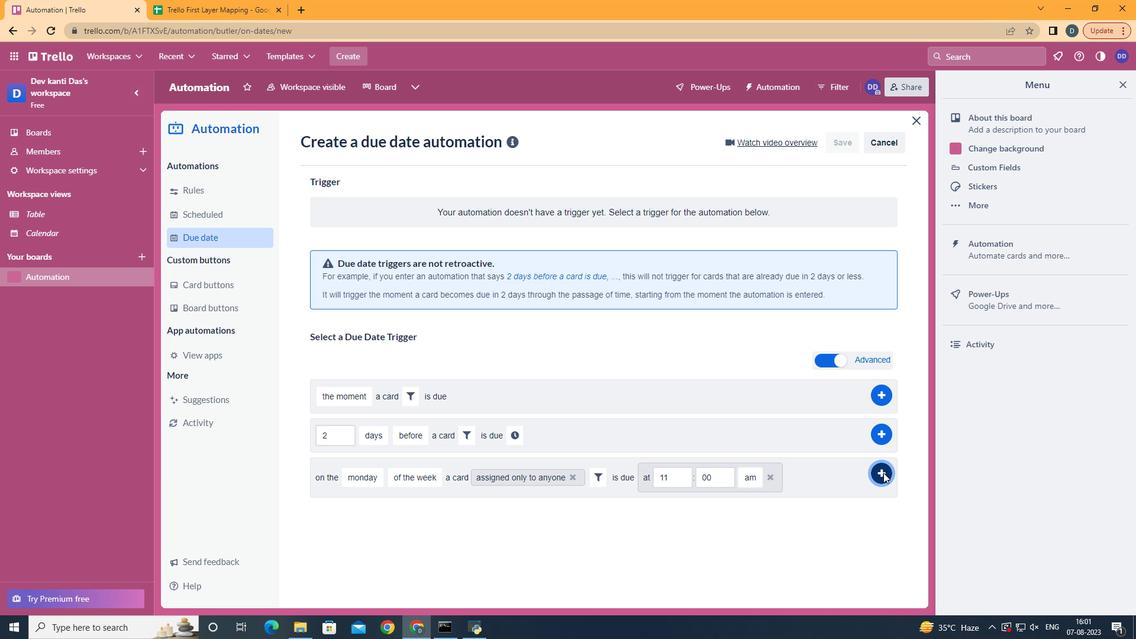 
Action: Mouse moved to (570, 201)
Screenshot: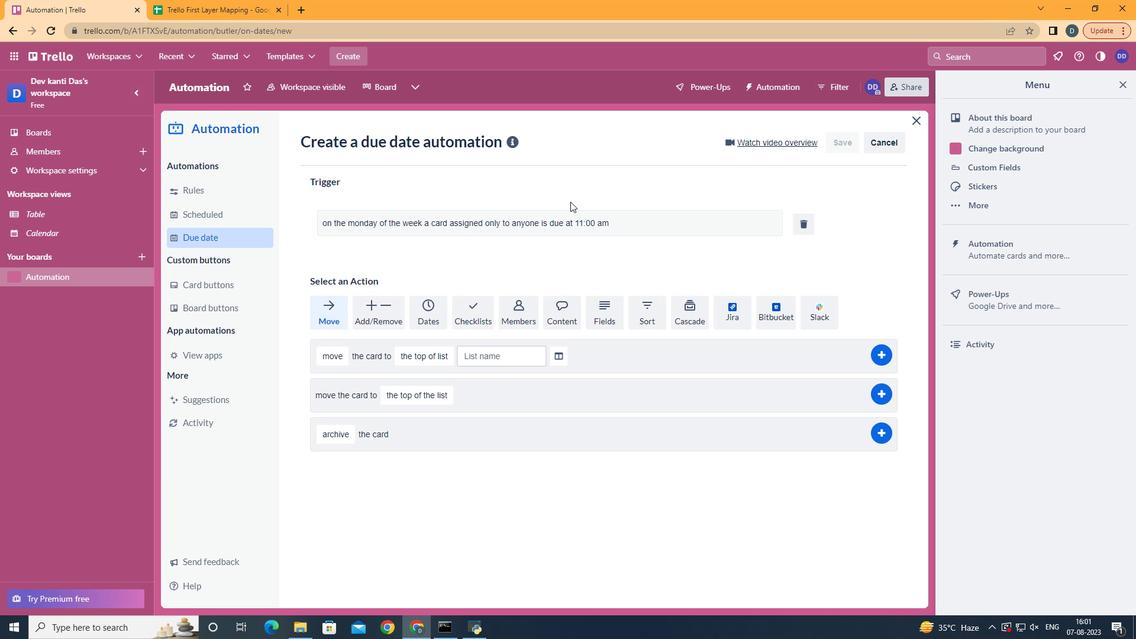 
